 Task: Create a rule when a due date in this month is set on card.
Action: Mouse pressed left at (425, 350)
Screenshot: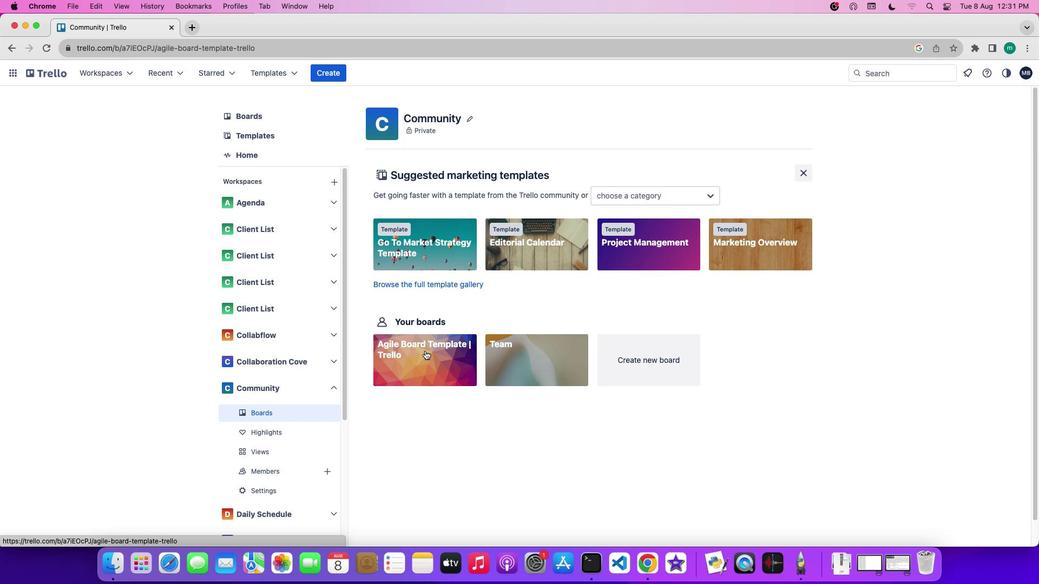 
Action: Mouse moved to (966, 231)
Screenshot: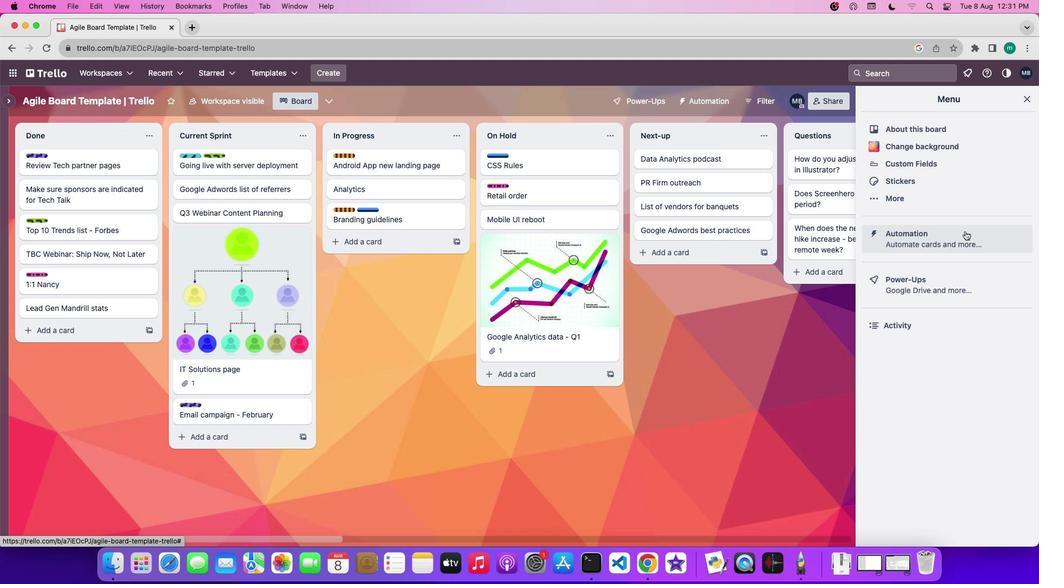 
Action: Mouse pressed left at (966, 231)
Screenshot: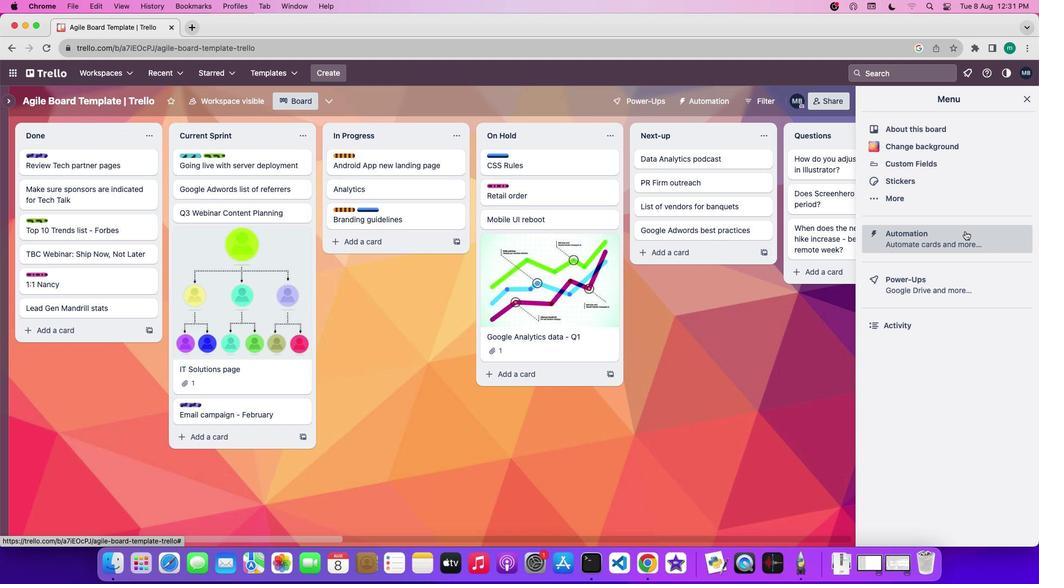 
Action: Mouse moved to (47, 189)
Screenshot: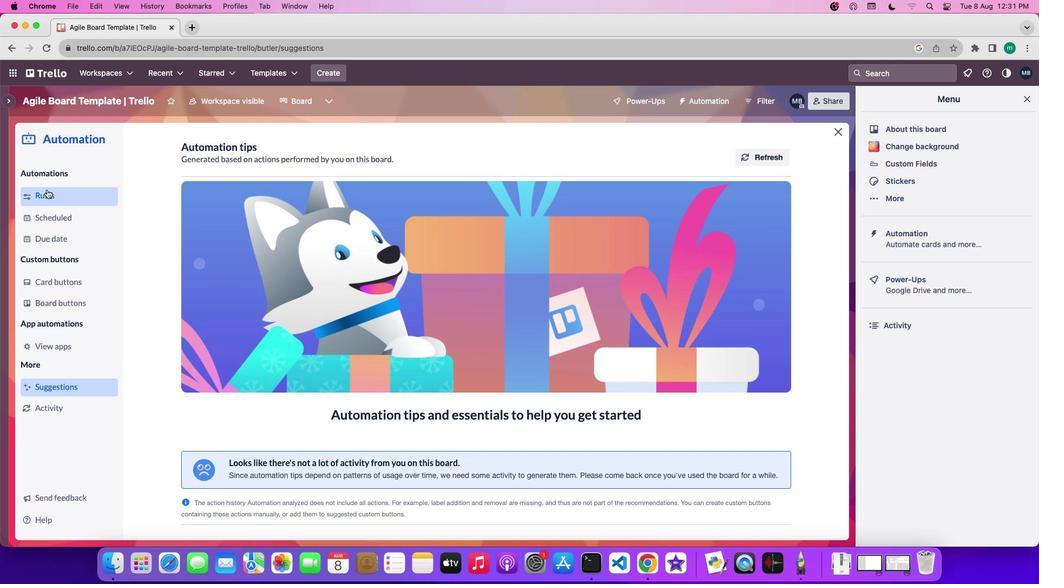 
Action: Mouse pressed left at (47, 189)
Screenshot: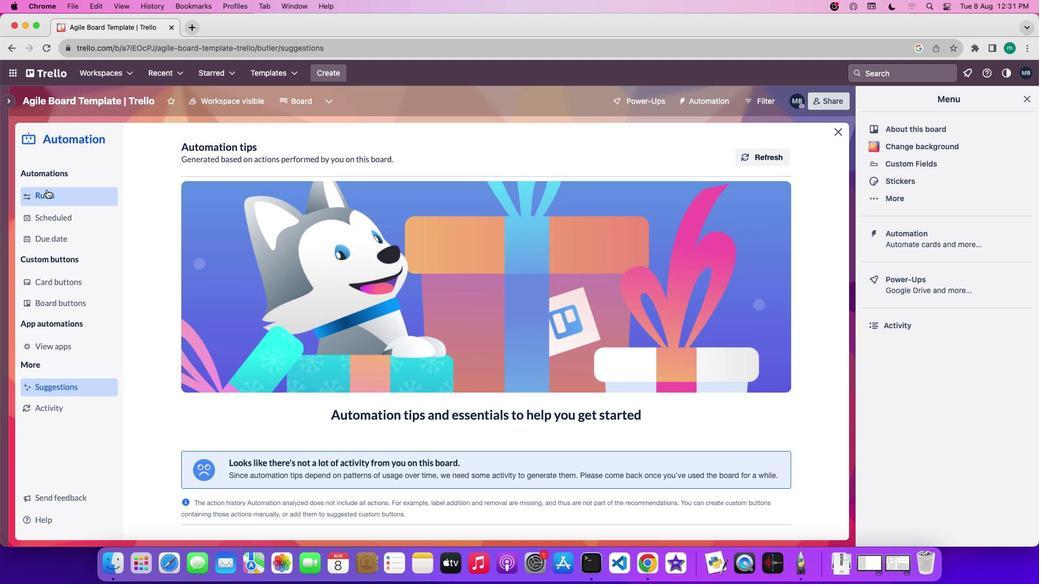 
Action: Mouse moved to (697, 147)
Screenshot: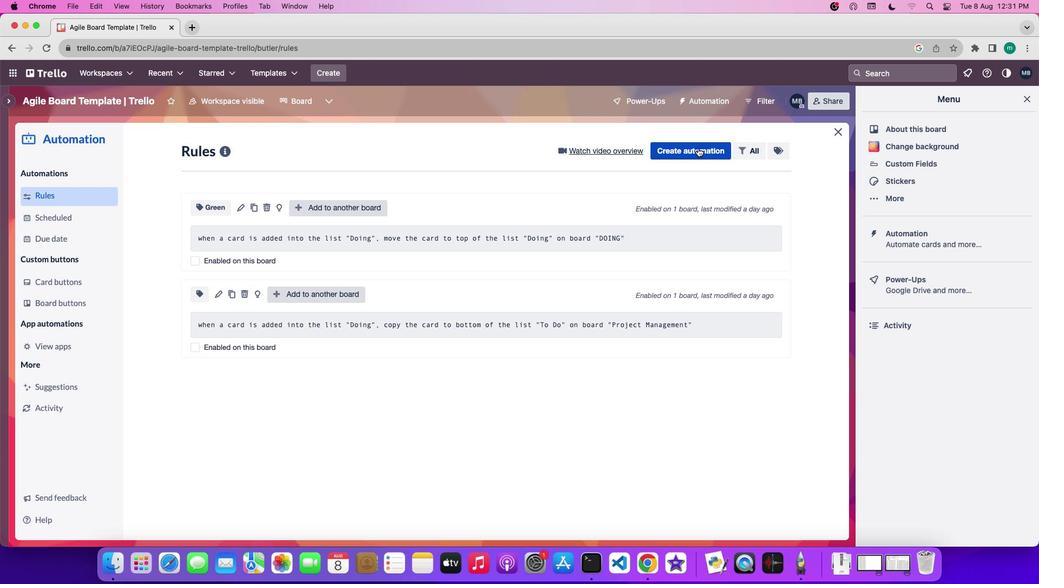 
Action: Mouse pressed left at (697, 147)
Screenshot: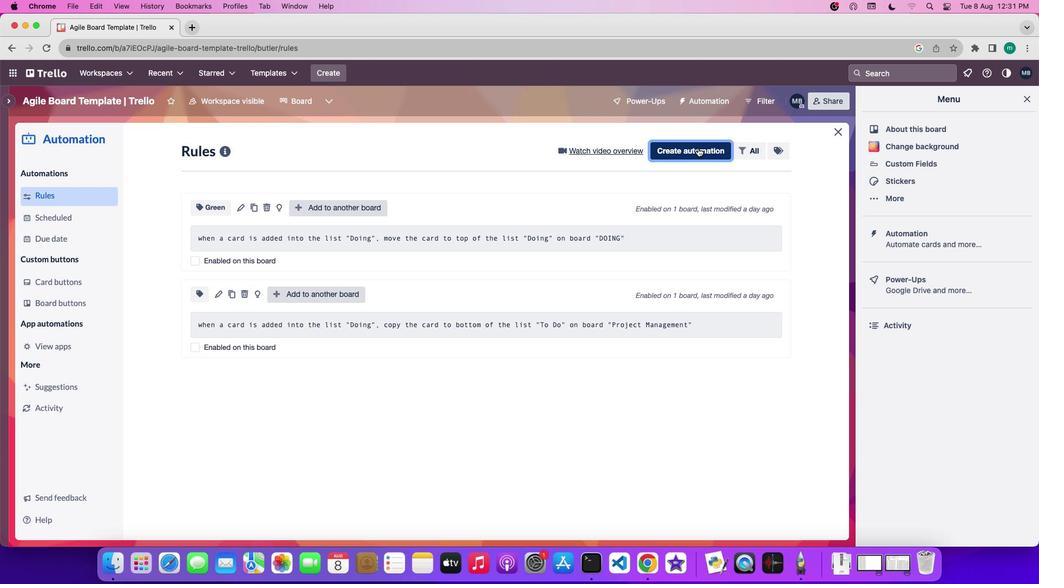 
Action: Mouse moved to (510, 321)
Screenshot: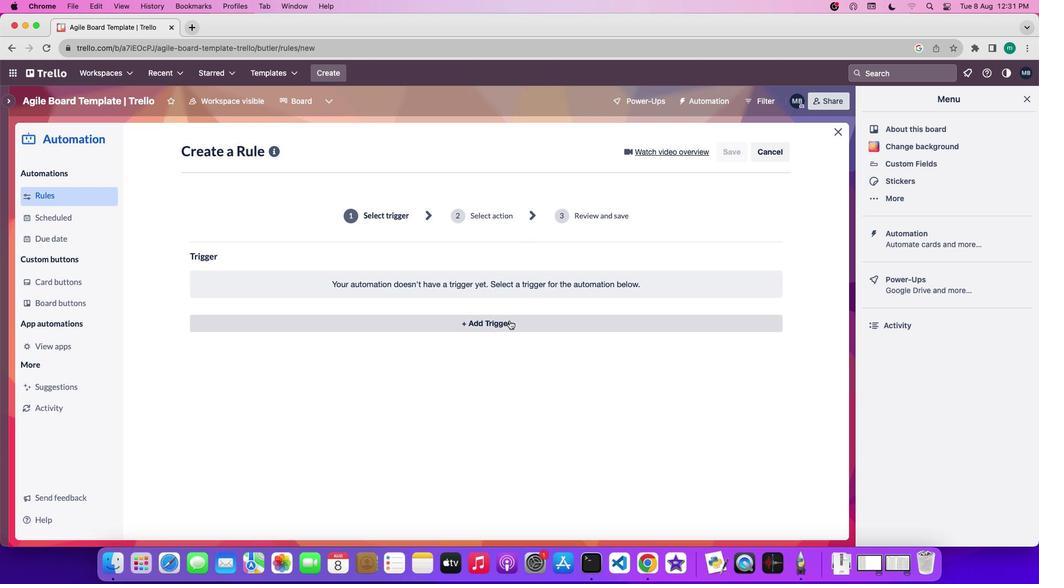 
Action: Mouse pressed left at (510, 321)
Screenshot: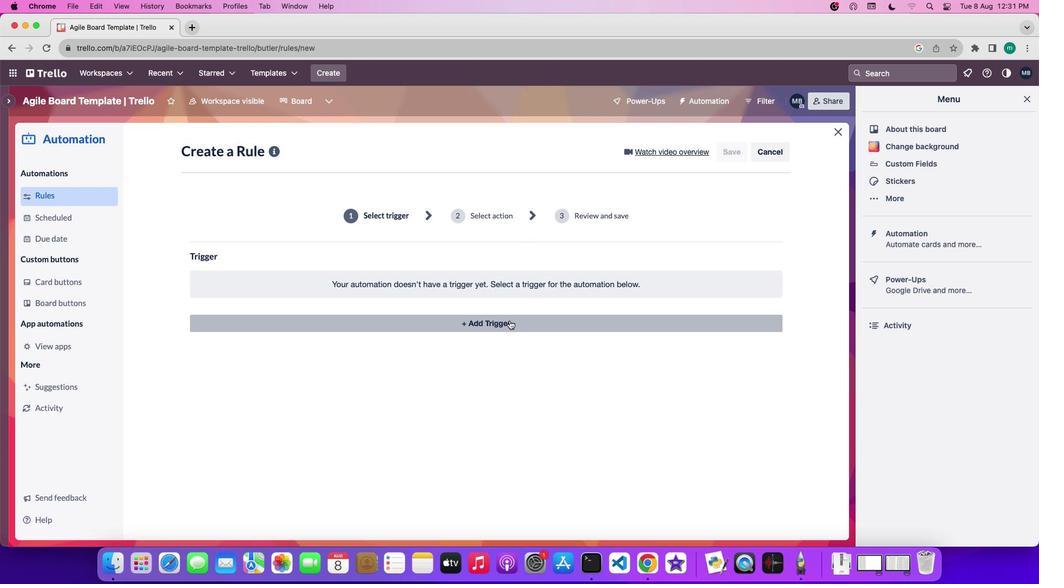 
Action: Mouse moved to (510, 321)
Screenshot: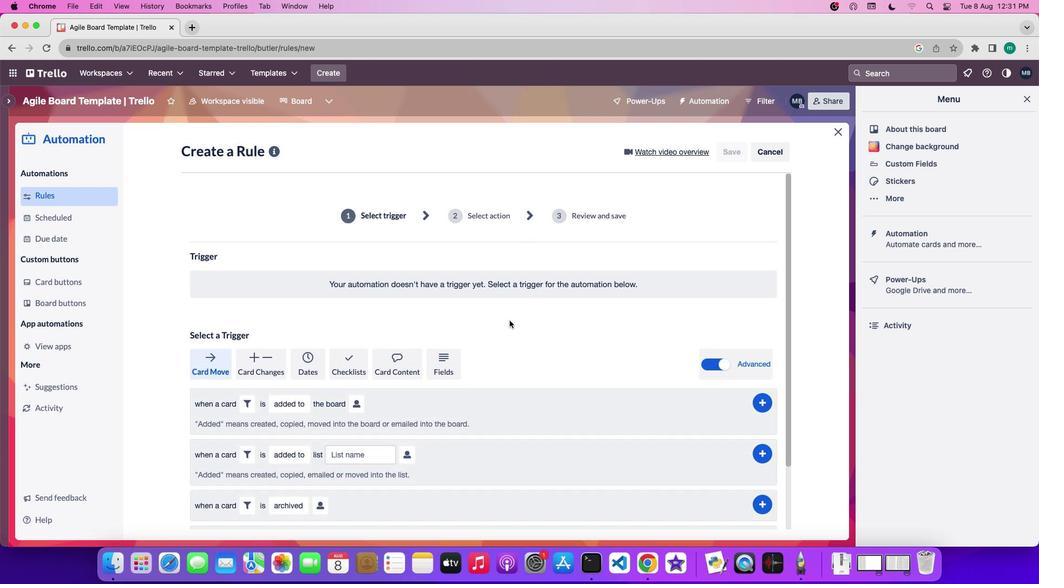 
Action: Mouse scrolled (510, 321) with delta (0, 0)
Screenshot: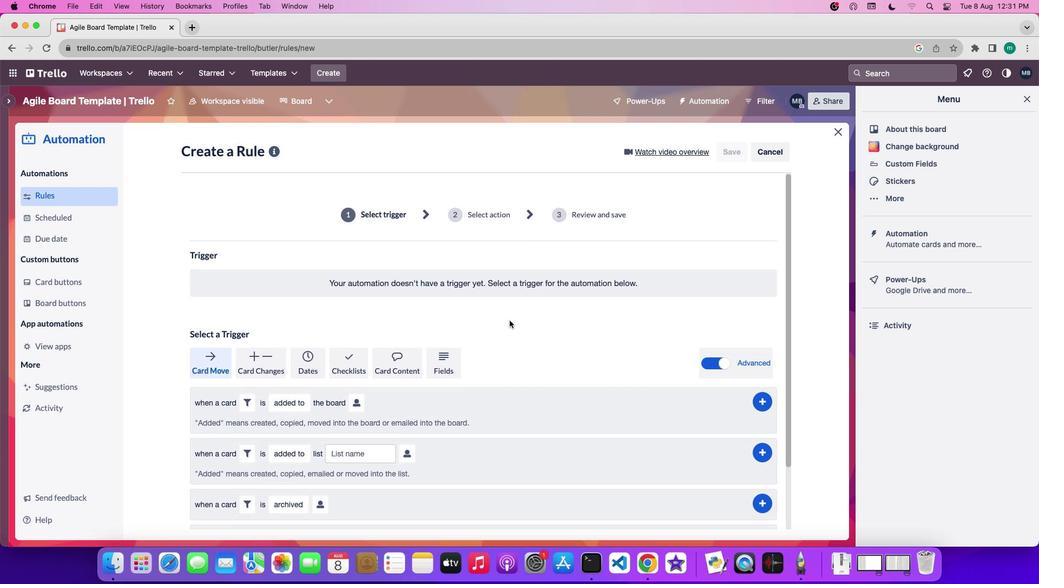 
Action: Mouse scrolled (510, 321) with delta (0, 0)
Screenshot: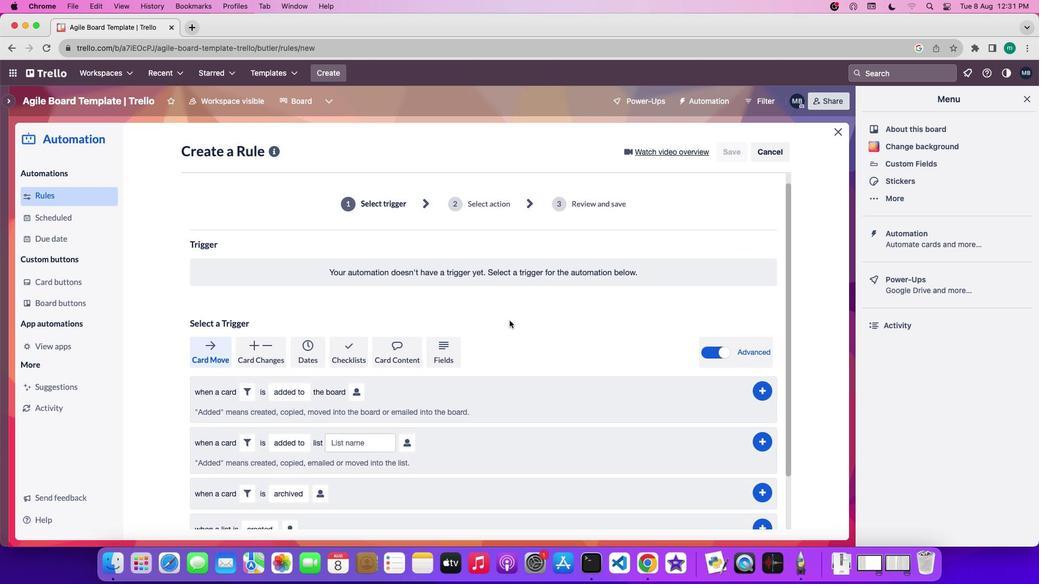 
Action: Mouse scrolled (510, 321) with delta (0, -1)
Screenshot: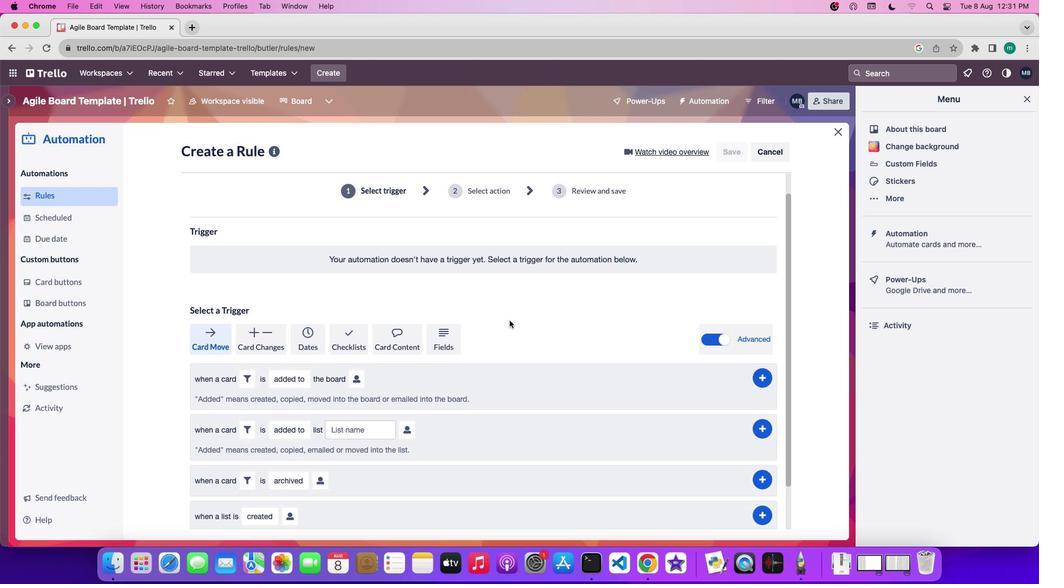 
Action: Mouse scrolled (510, 321) with delta (0, -1)
Screenshot: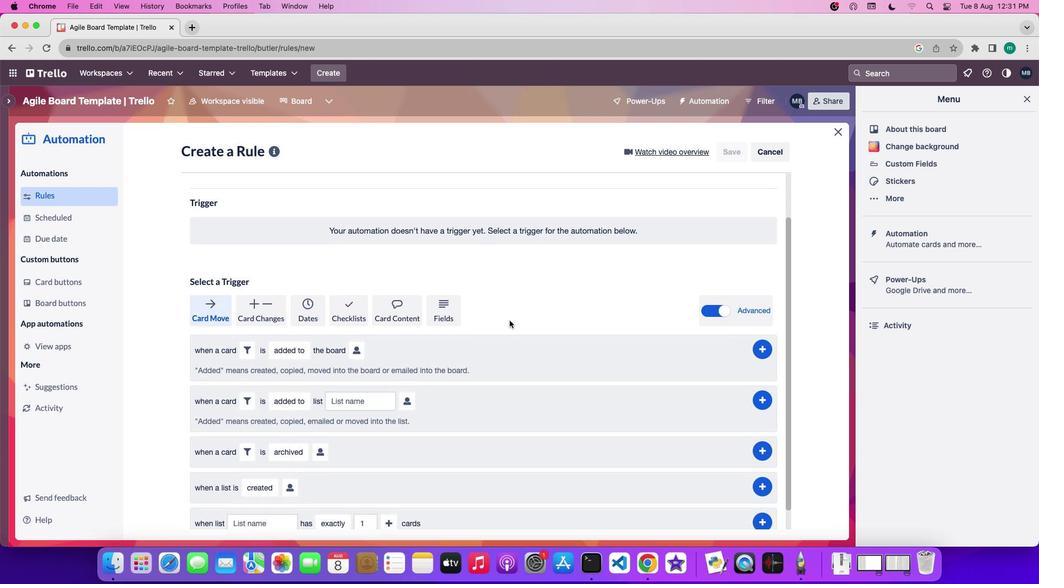 
Action: Mouse moved to (319, 281)
Screenshot: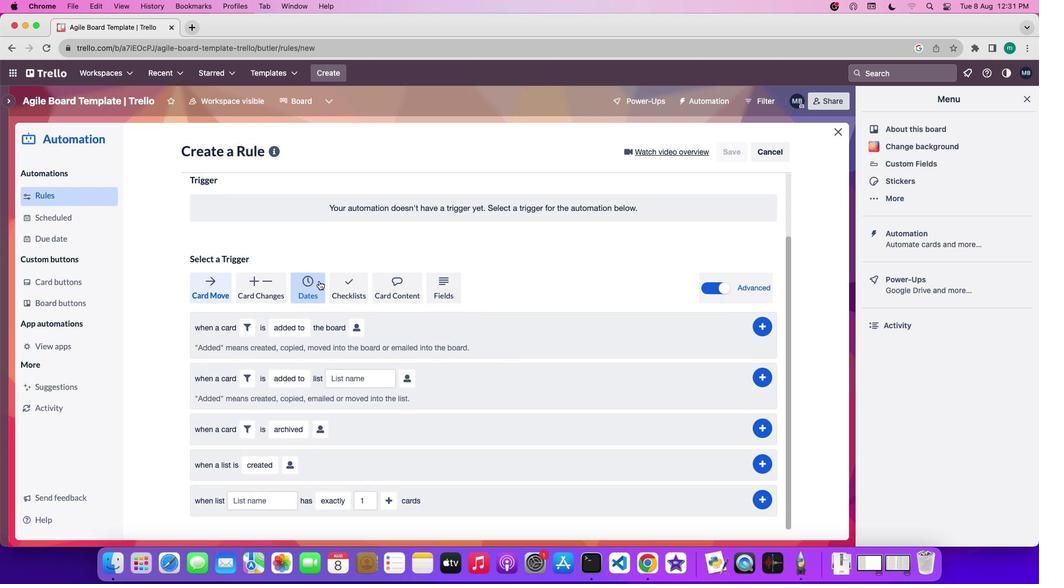 
Action: Mouse pressed left at (319, 281)
Screenshot: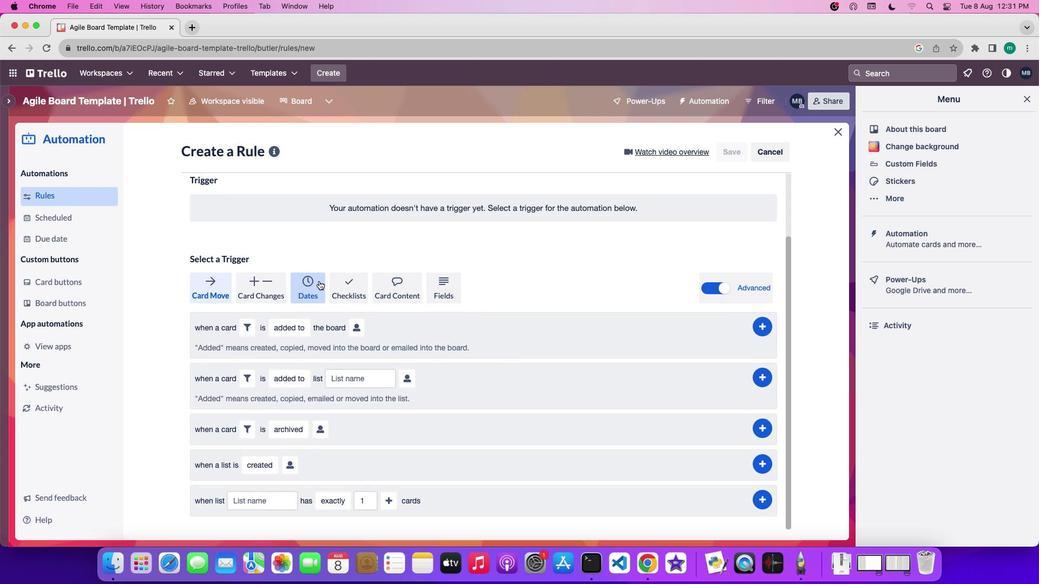 
Action: Mouse moved to (318, 282)
Screenshot: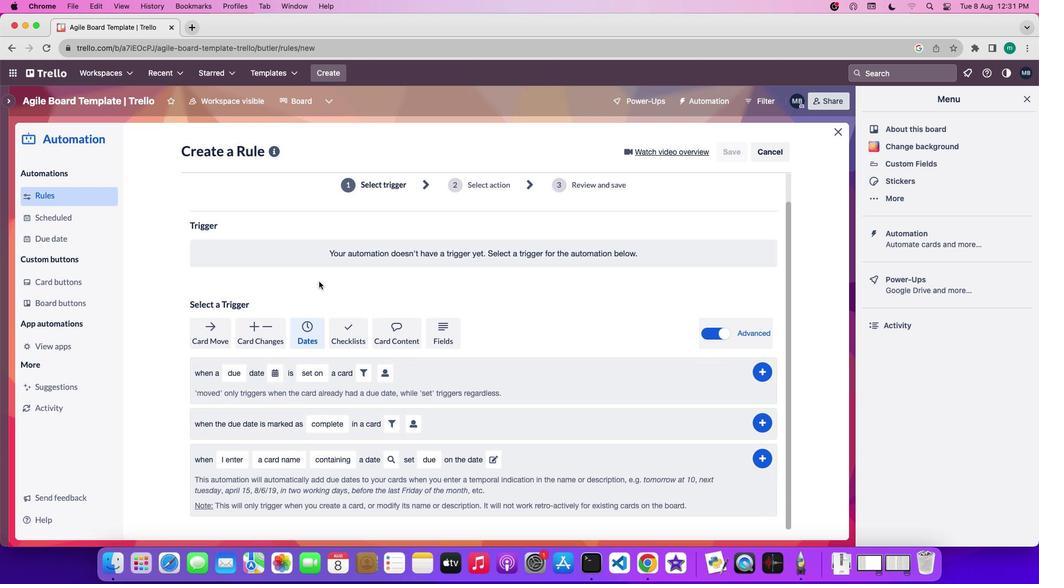 
Action: Mouse scrolled (318, 282) with delta (0, 0)
Screenshot: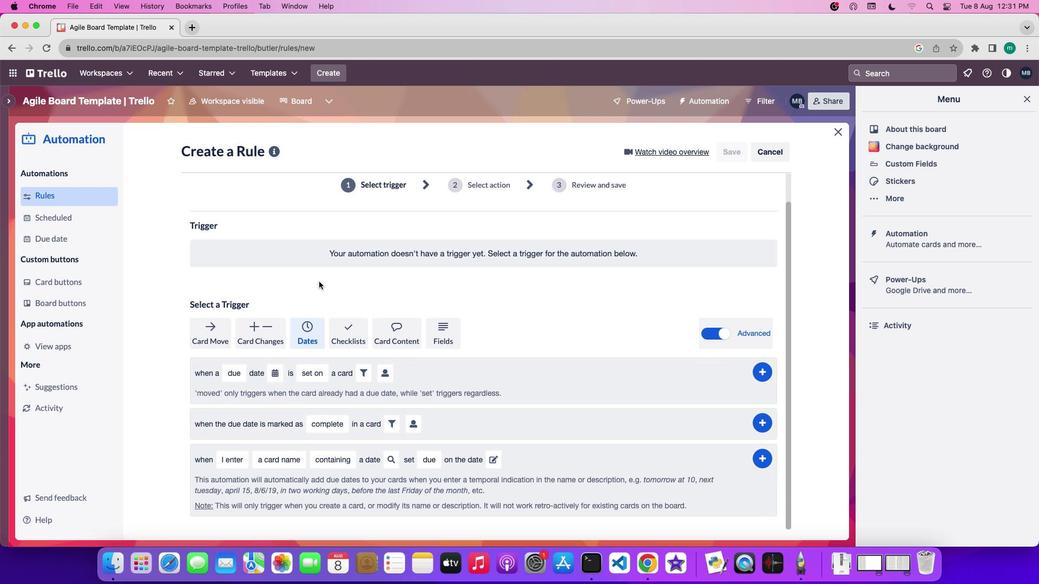 
Action: Mouse scrolled (318, 282) with delta (0, 0)
Screenshot: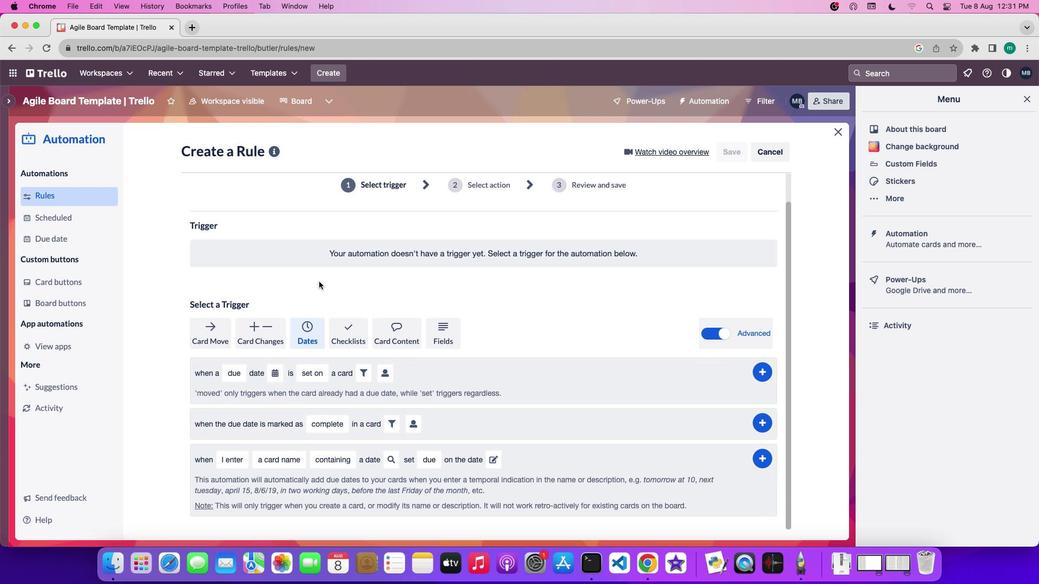 
Action: Mouse scrolled (318, 282) with delta (0, 0)
Screenshot: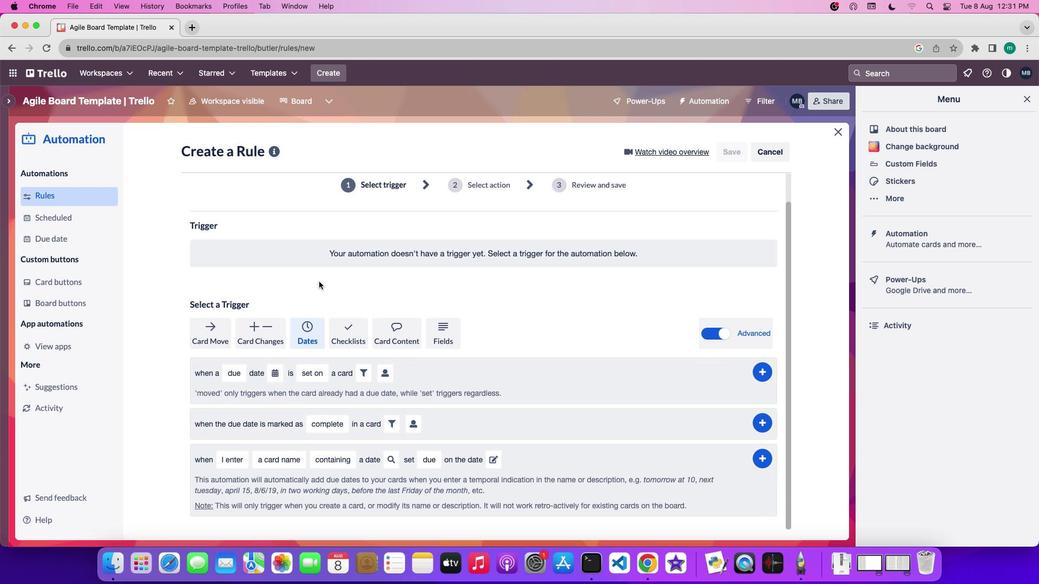 
Action: Mouse scrolled (318, 282) with delta (0, -1)
Screenshot: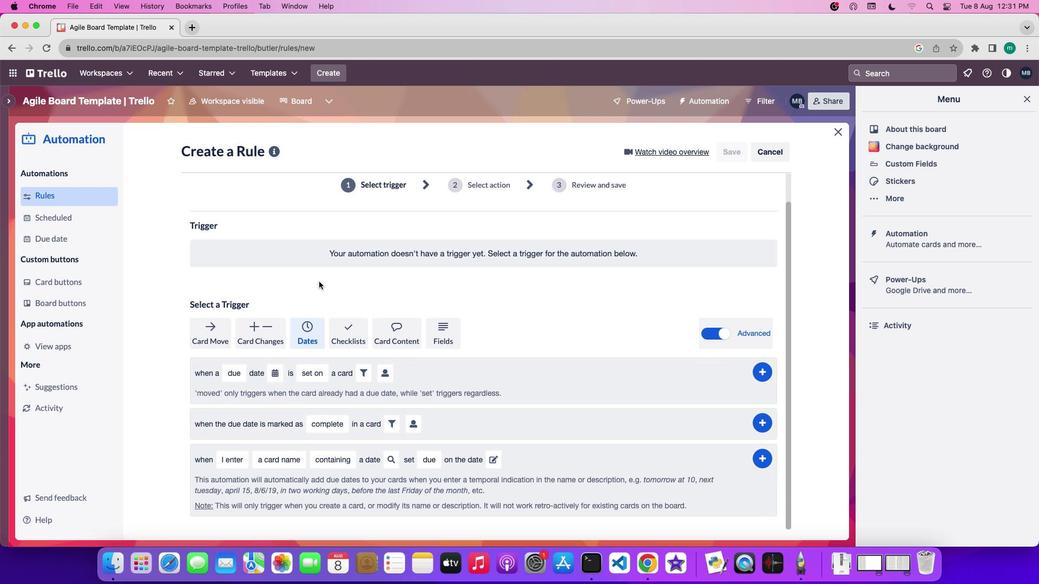 
Action: Mouse scrolled (318, 282) with delta (0, 0)
Screenshot: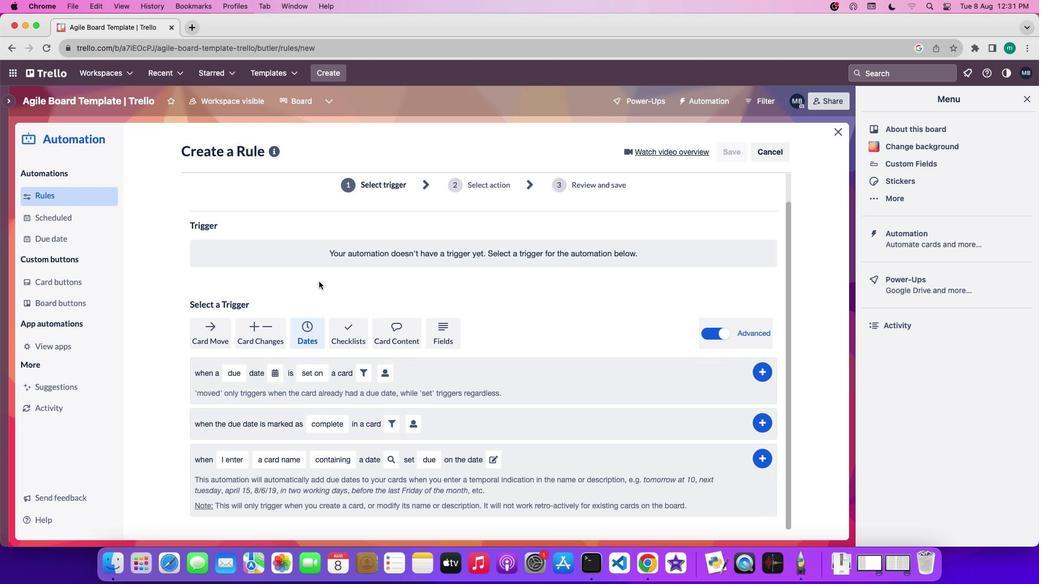 
Action: Mouse moved to (239, 393)
Screenshot: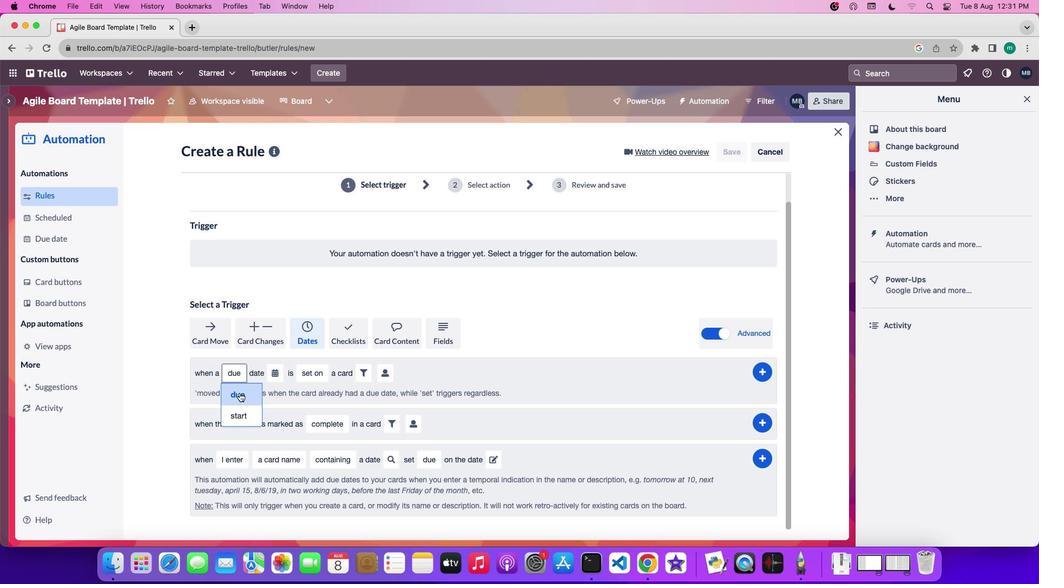 
Action: Mouse pressed left at (239, 393)
Screenshot: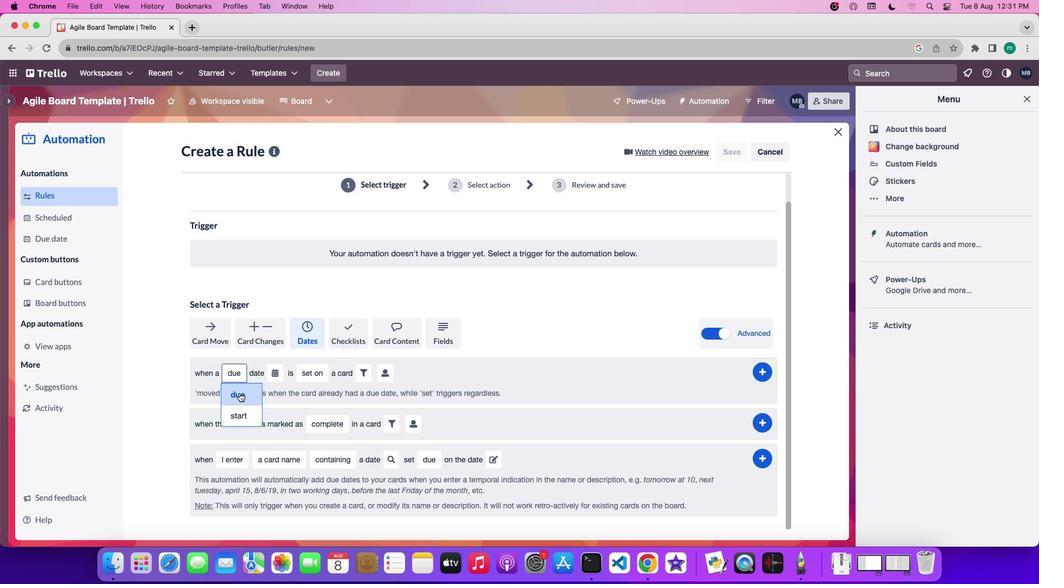 
Action: Mouse moved to (280, 375)
Screenshot: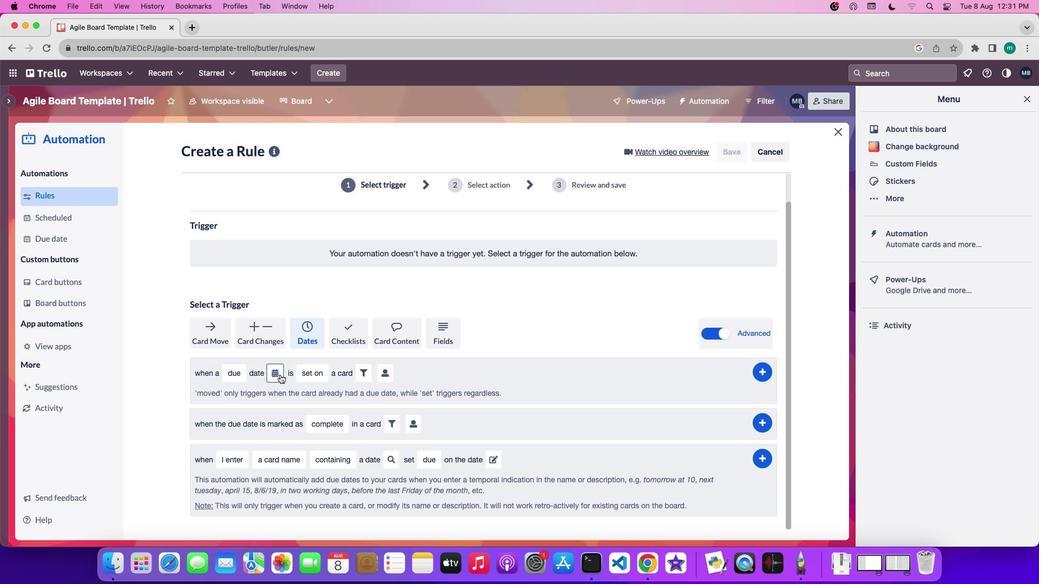 
Action: Mouse pressed left at (280, 375)
Screenshot: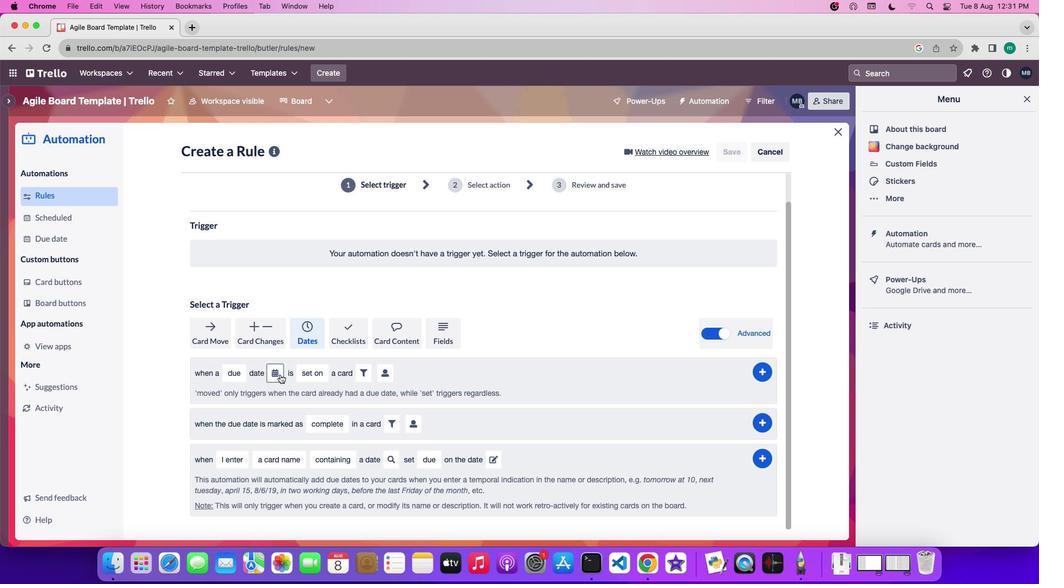 
Action: Mouse moved to (286, 408)
Screenshot: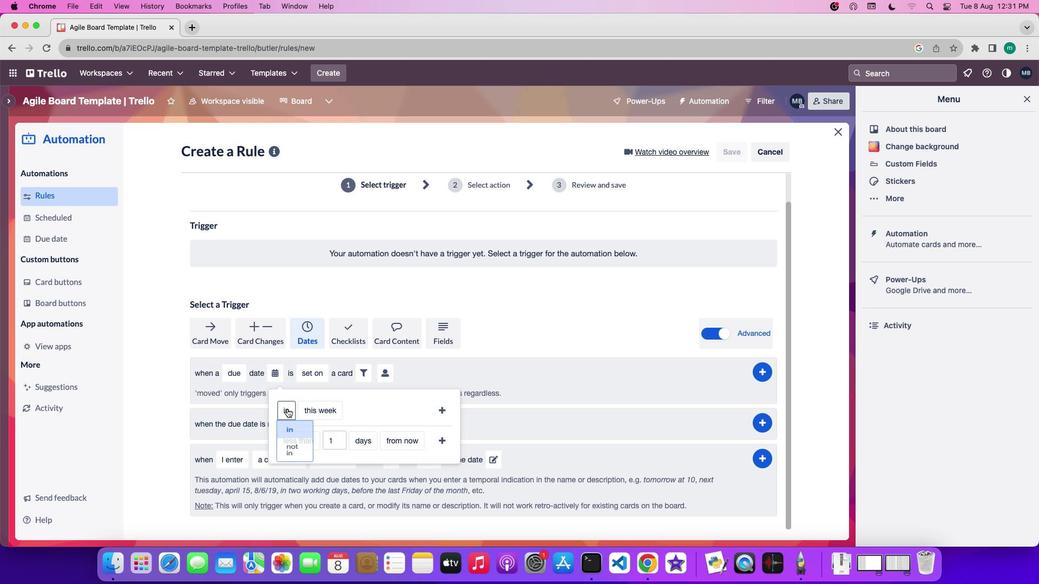 
Action: Mouse pressed left at (286, 408)
Screenshot: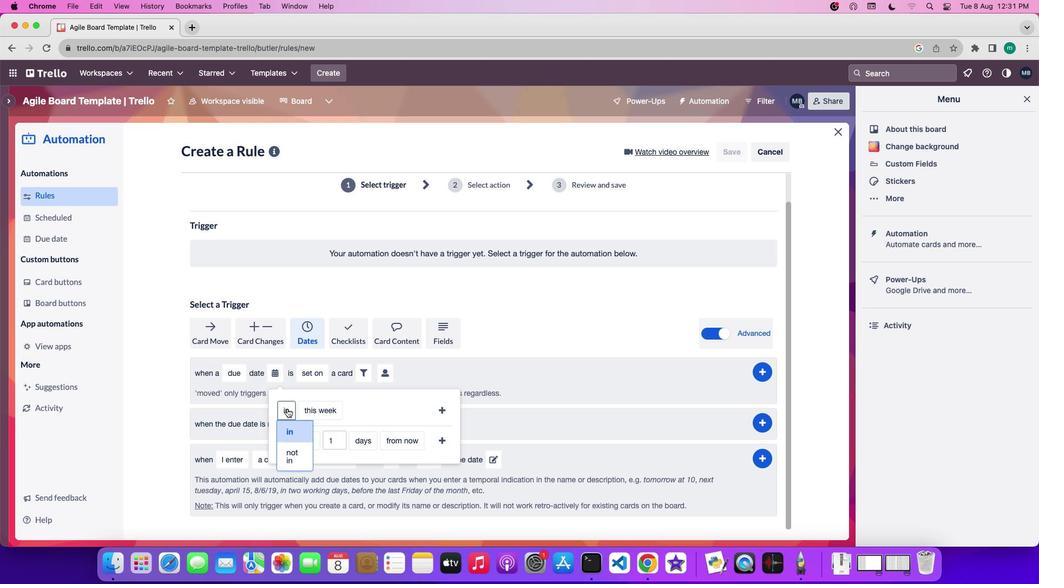 
Action: Mouse moved to (293, 432)
Screenshot: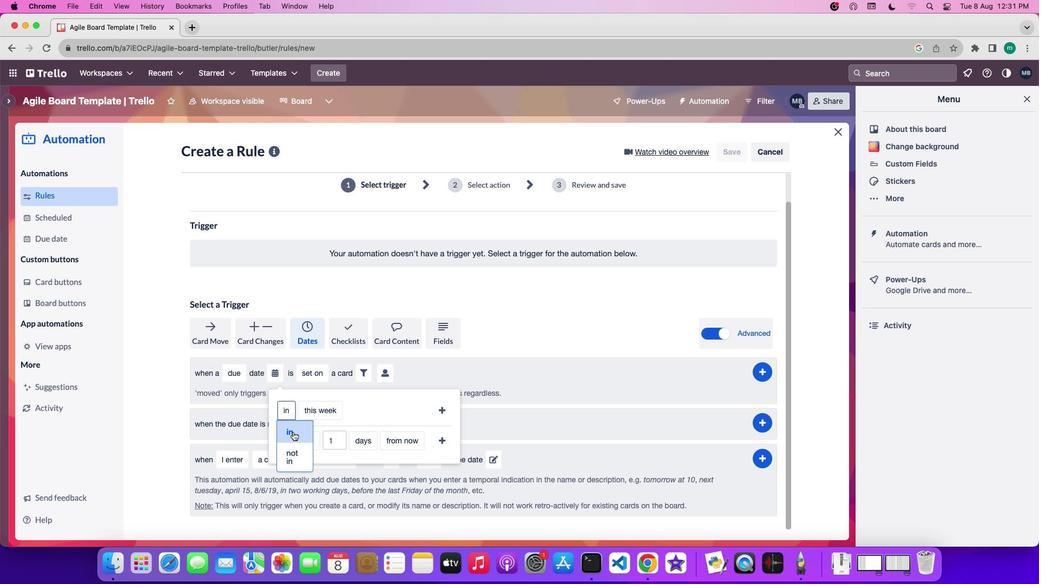
Action: Mouse pressed left at (293, 432)
Screenshot: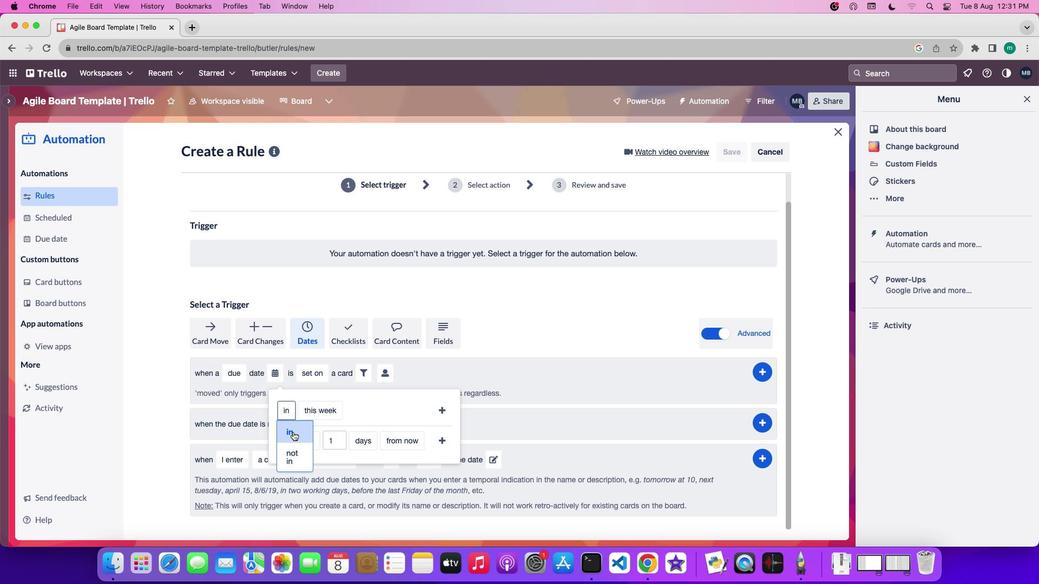 
Action: Mouse moved to (315, 413)
Screenshot: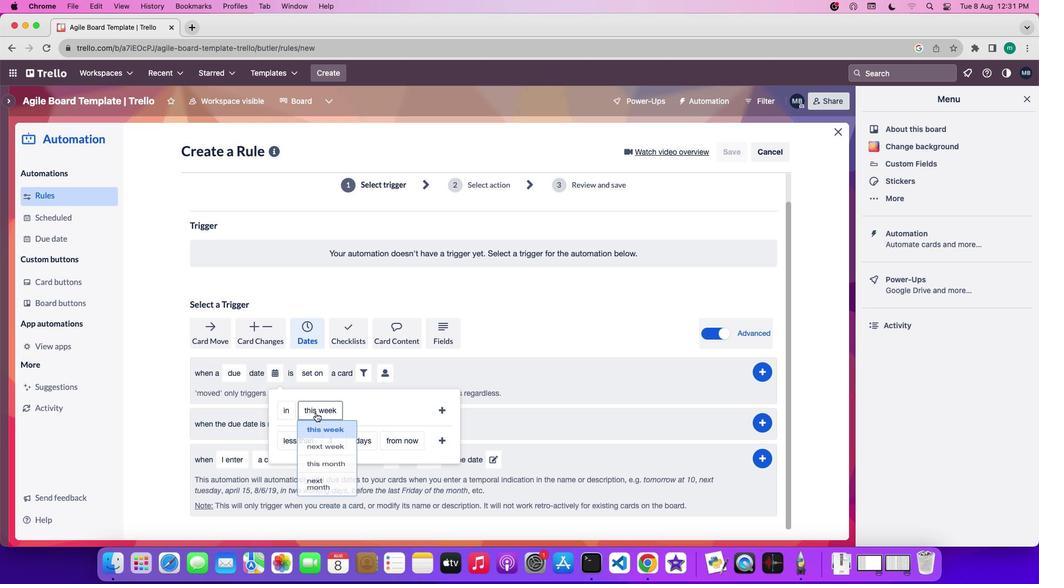 
Action: Mouse pressed left at (315, 413)
Screenshot: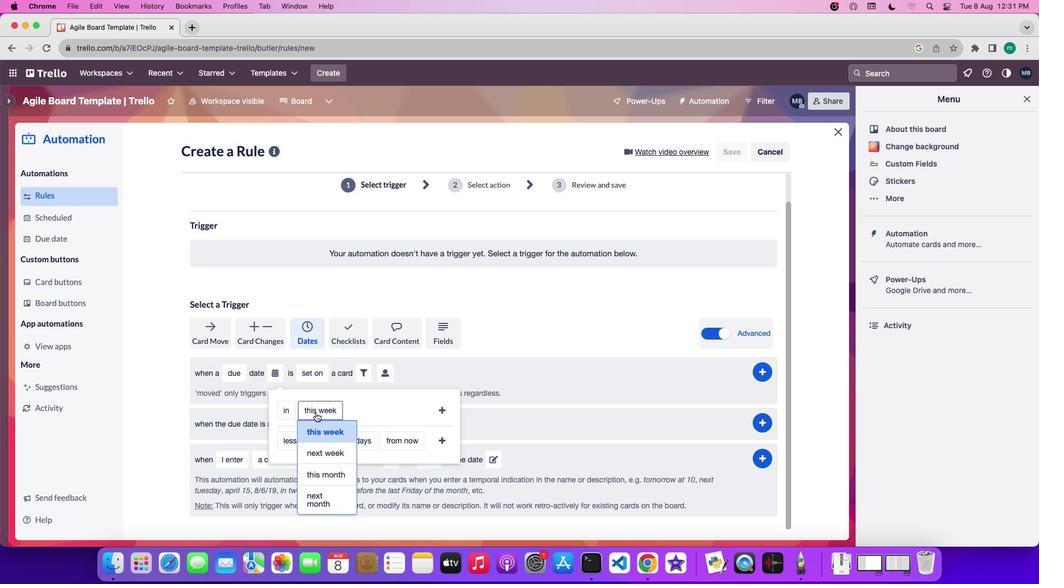 
Action: Mouse moved to (320, 471)
Screenshot: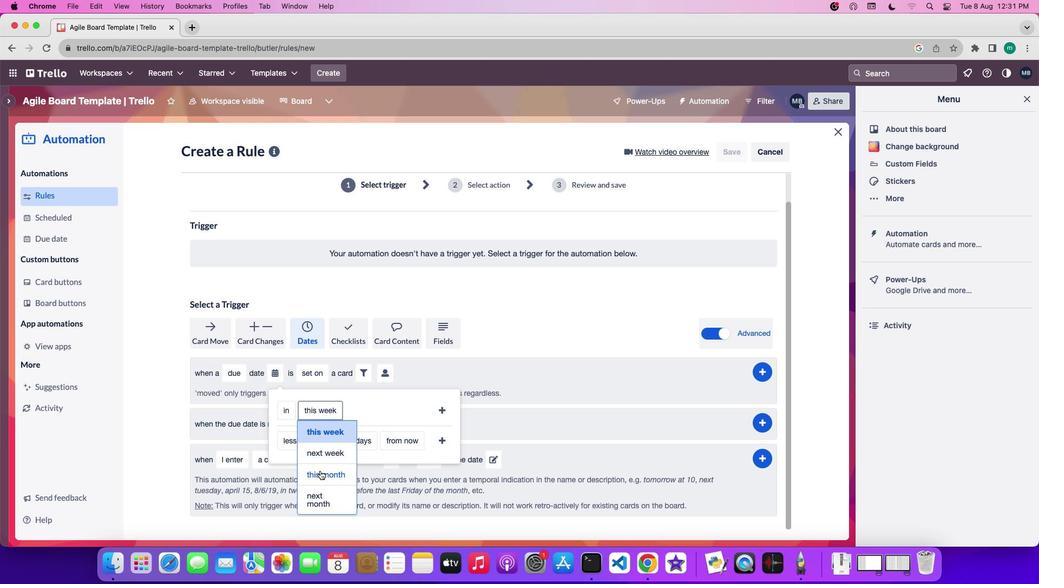 
Action: Mouse pressed left at (320, 471)
Screenshot: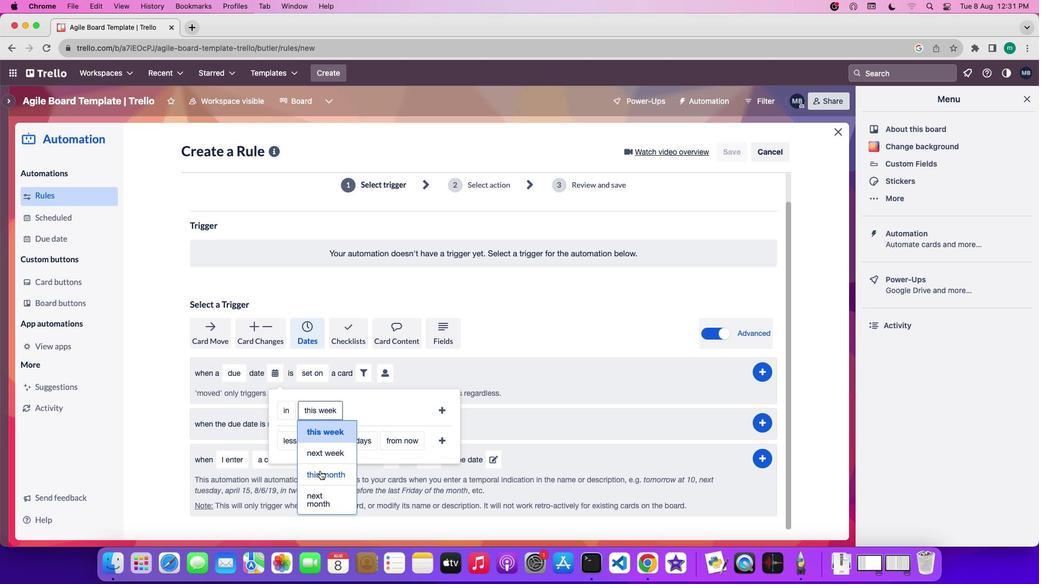 
Action: Mouse moved to (444, 412)
Screenshot: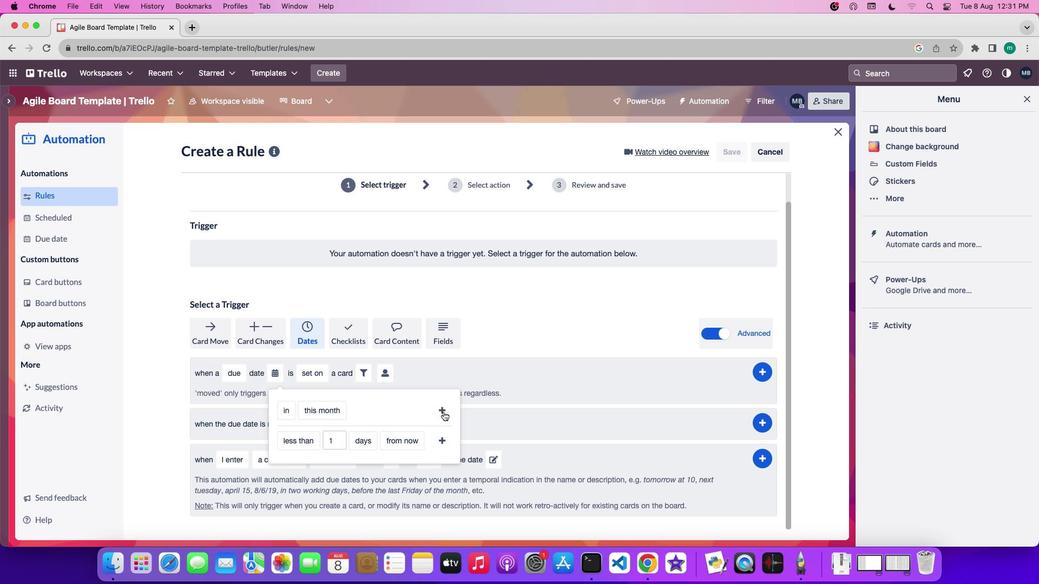 
Action: Mouse pressed left at (444, 412)
Screenshot: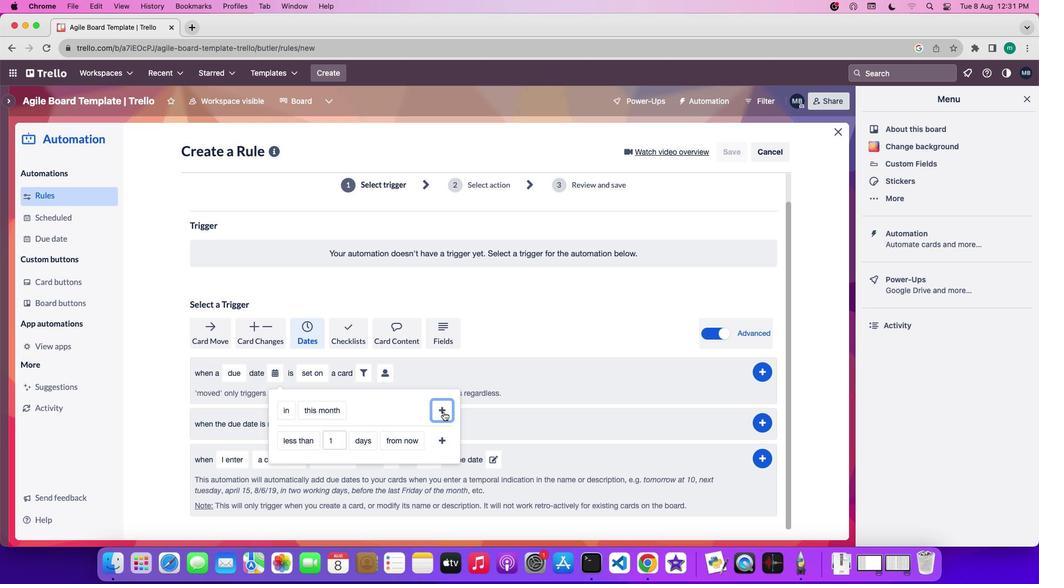 
Action: Mouse moved to (767, 371)
Screenshot: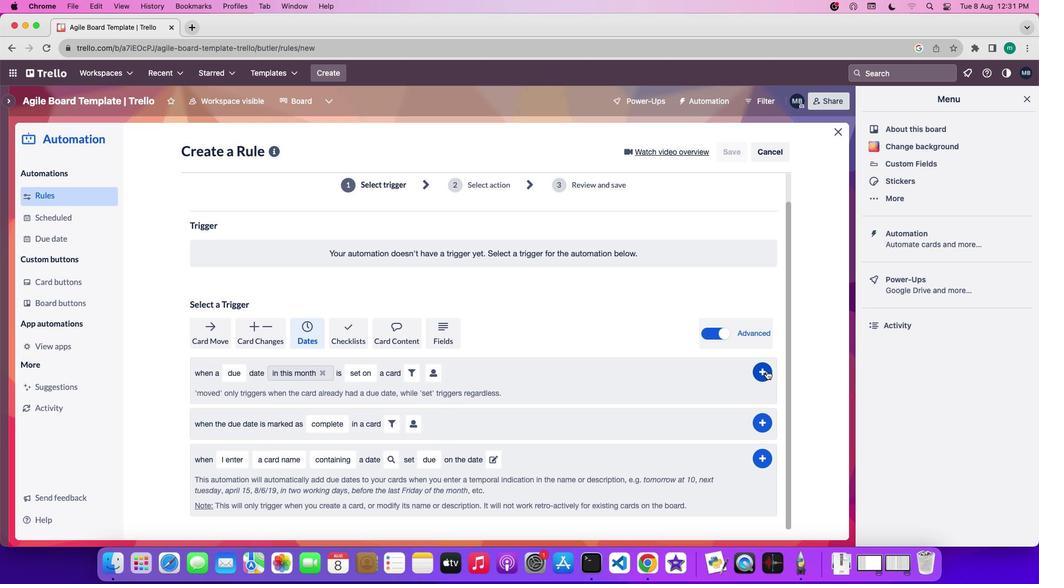 
Action: Mouse pressed left at (767, 371)
Screenshot: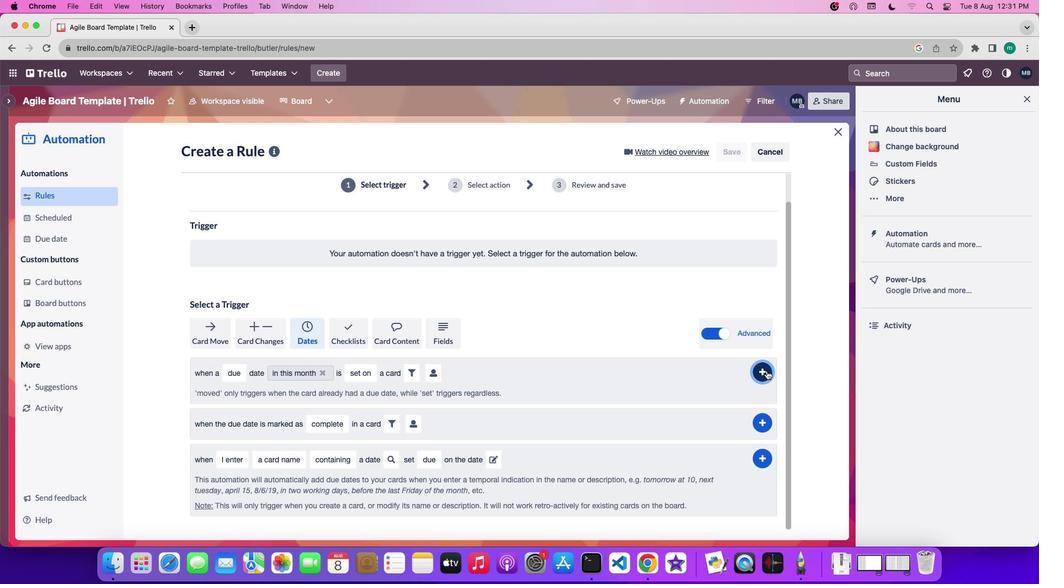 
